 Task: Change  the formatting of the data to 'Which is Less than 5, 'In conditional formating, put the option 'Green Fill with Dark Green Text. . 'add another formatting option Format As Table, insert the option 'Orang Table style Medium 3 'In the sheet  Expense Log Sheetbook
Action: Mouse moved to (582, 53)
Screenshot: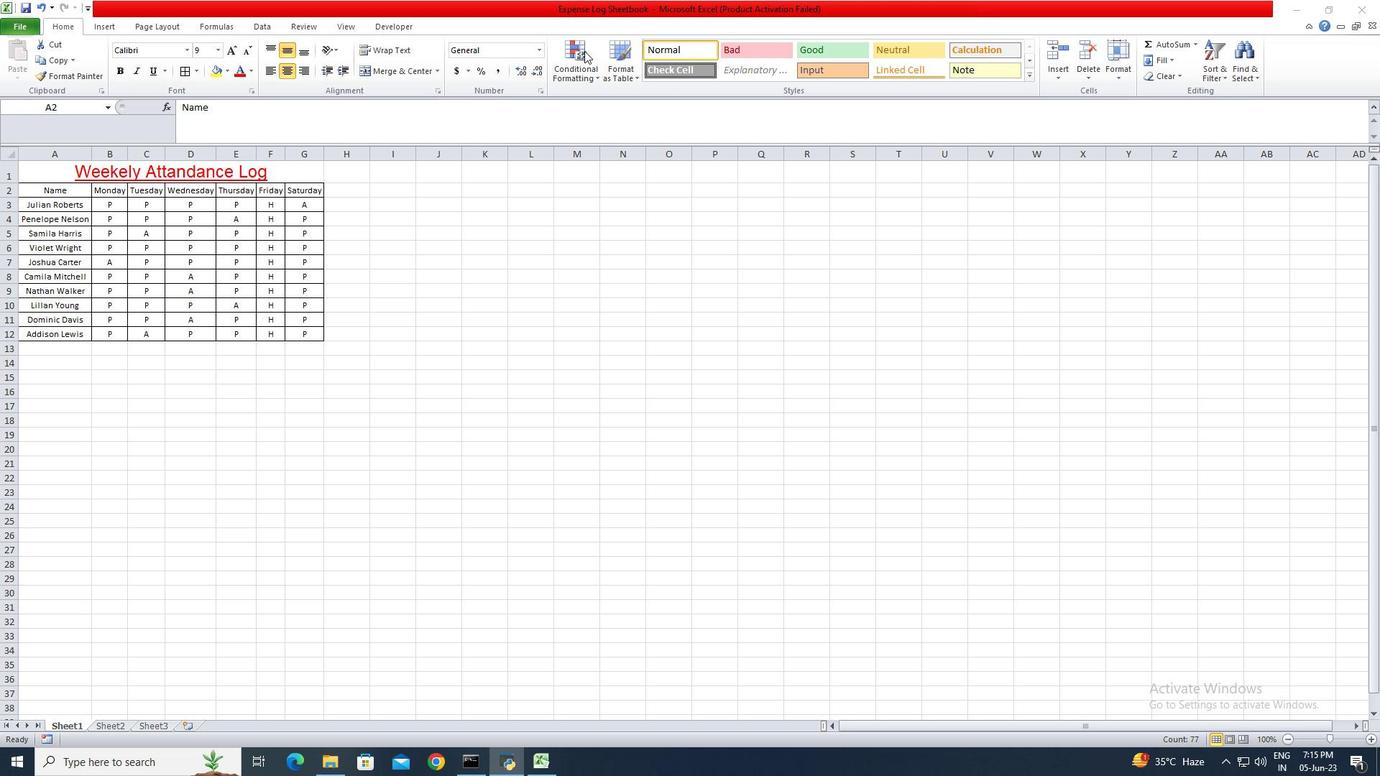 
Action: Mouse pressed left at (582, 53)
Screenshot: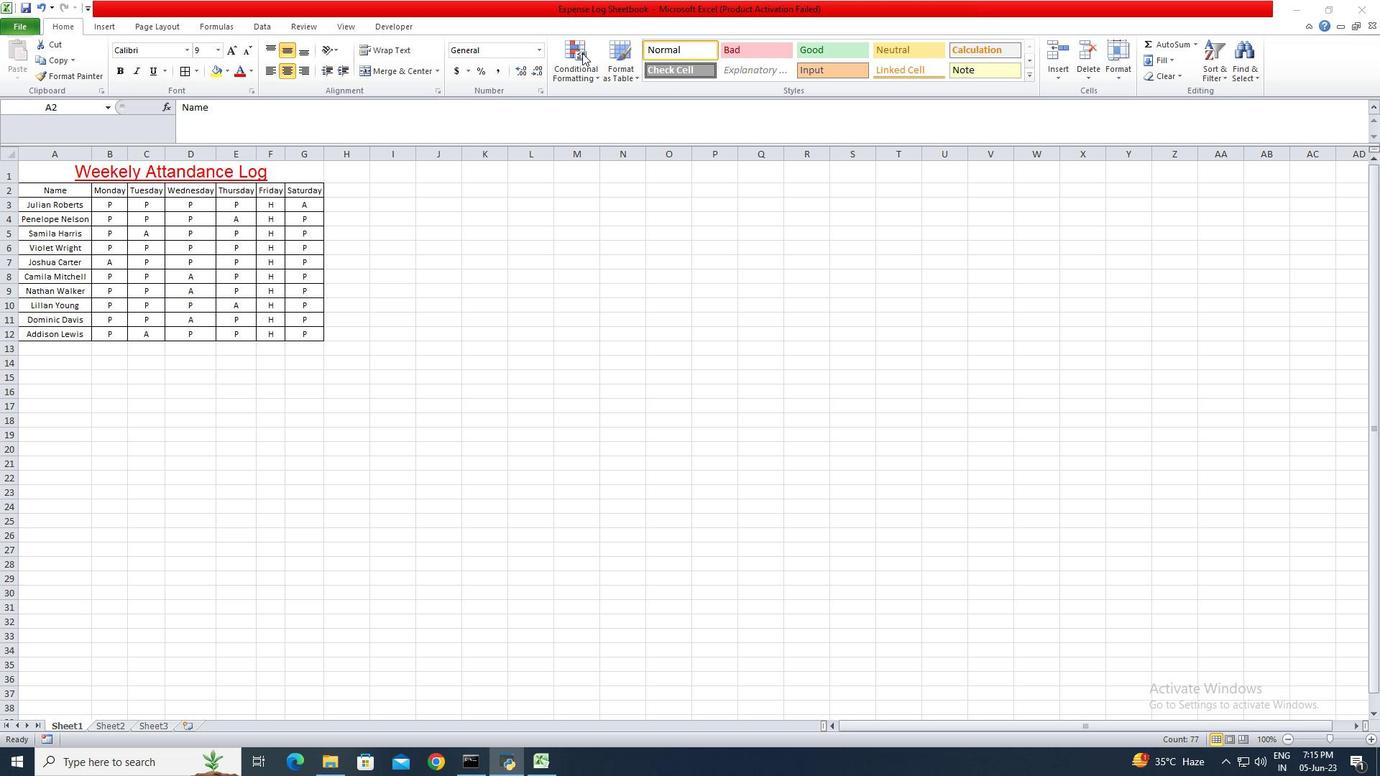 
Action: Mouse moved to (575, 66)
Screenshot: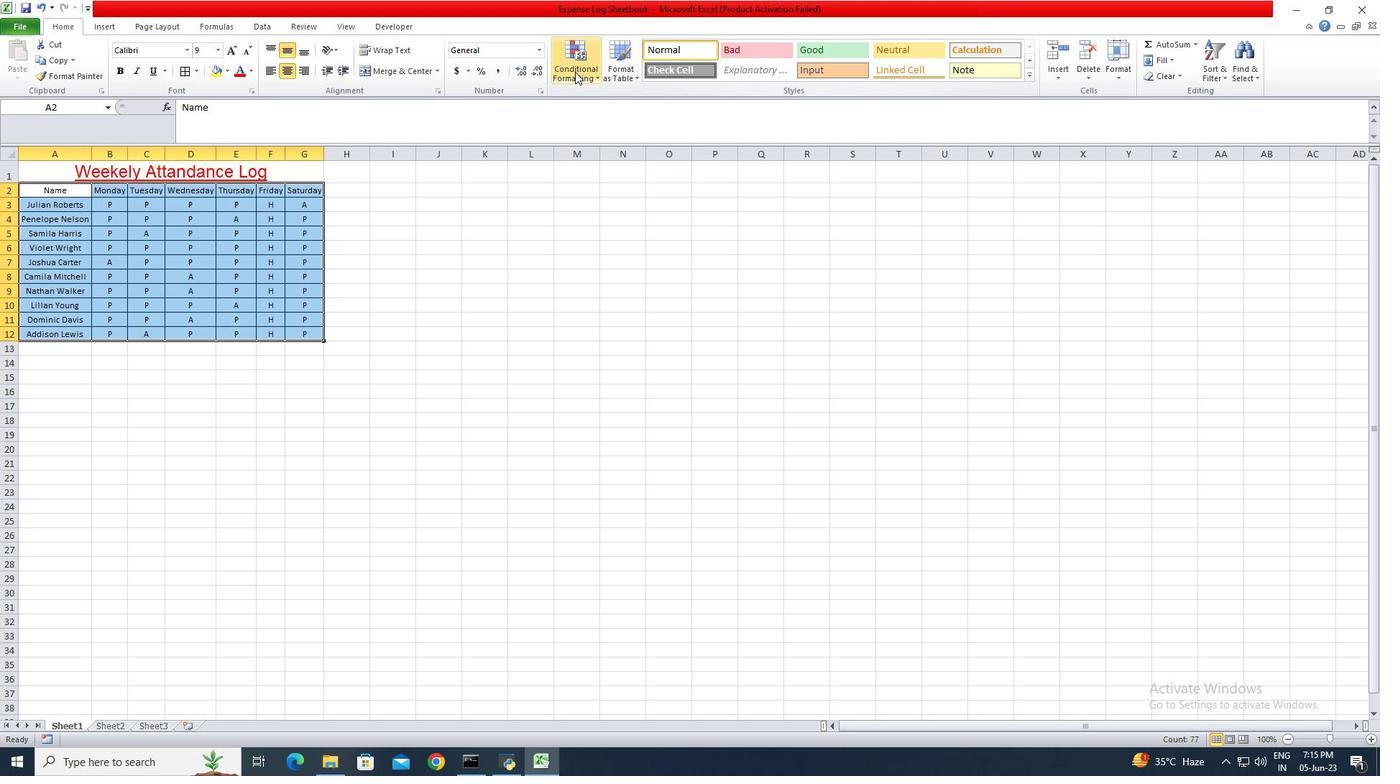 
Action: Mouse pressed left at (575, 66)
Screenshot: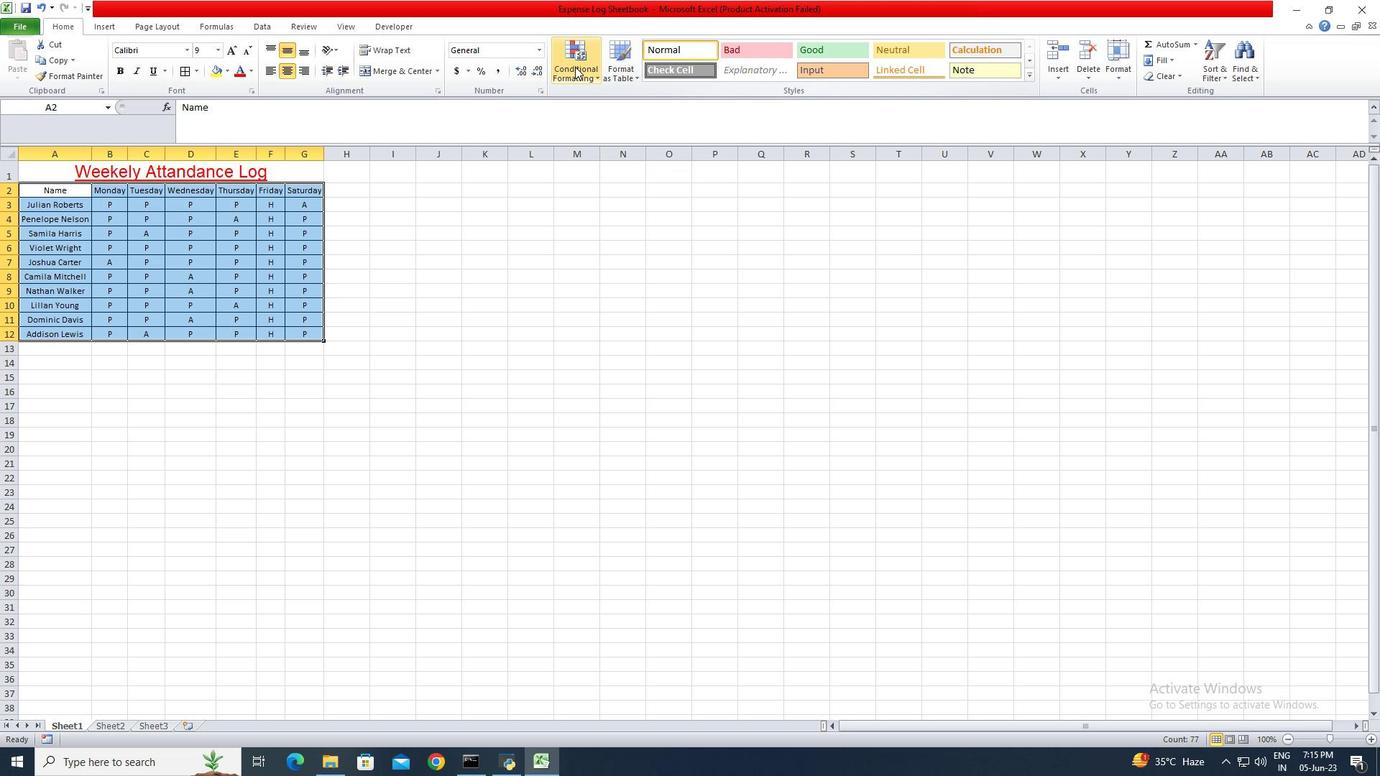 
Action: Mouse moved to (586, 99)
Screenshot: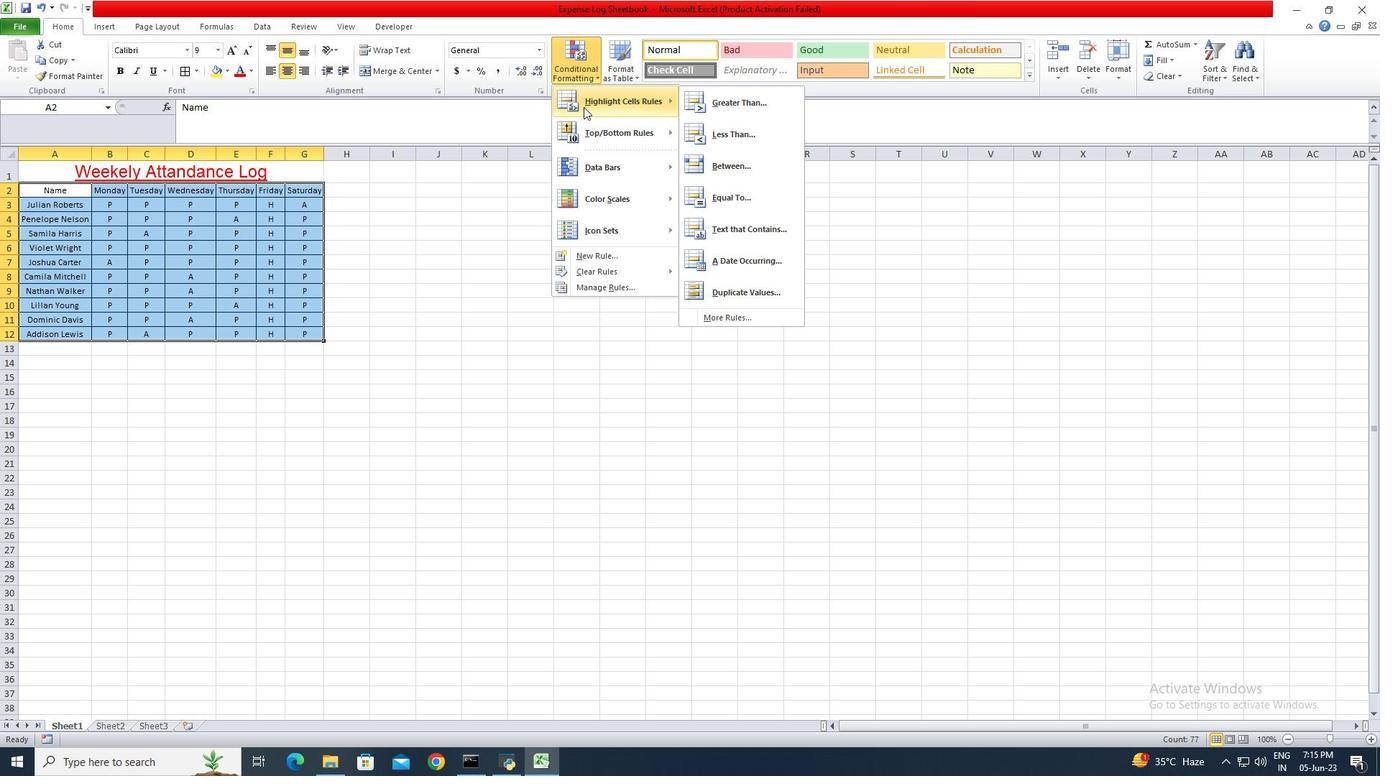 
Action: Mouse pressed left at (586, 99)
Screenshot: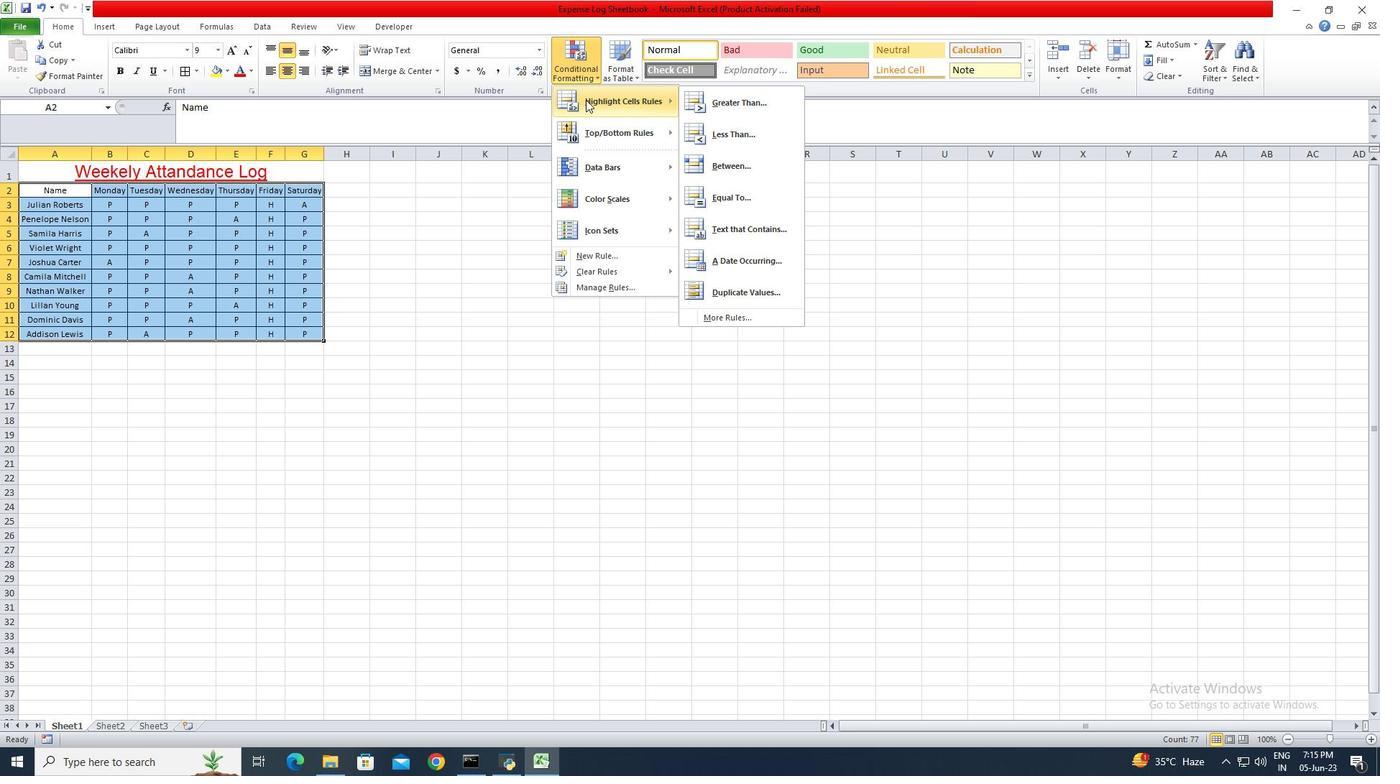 
Action: Mouse moved to (704, 138)
Screenshot: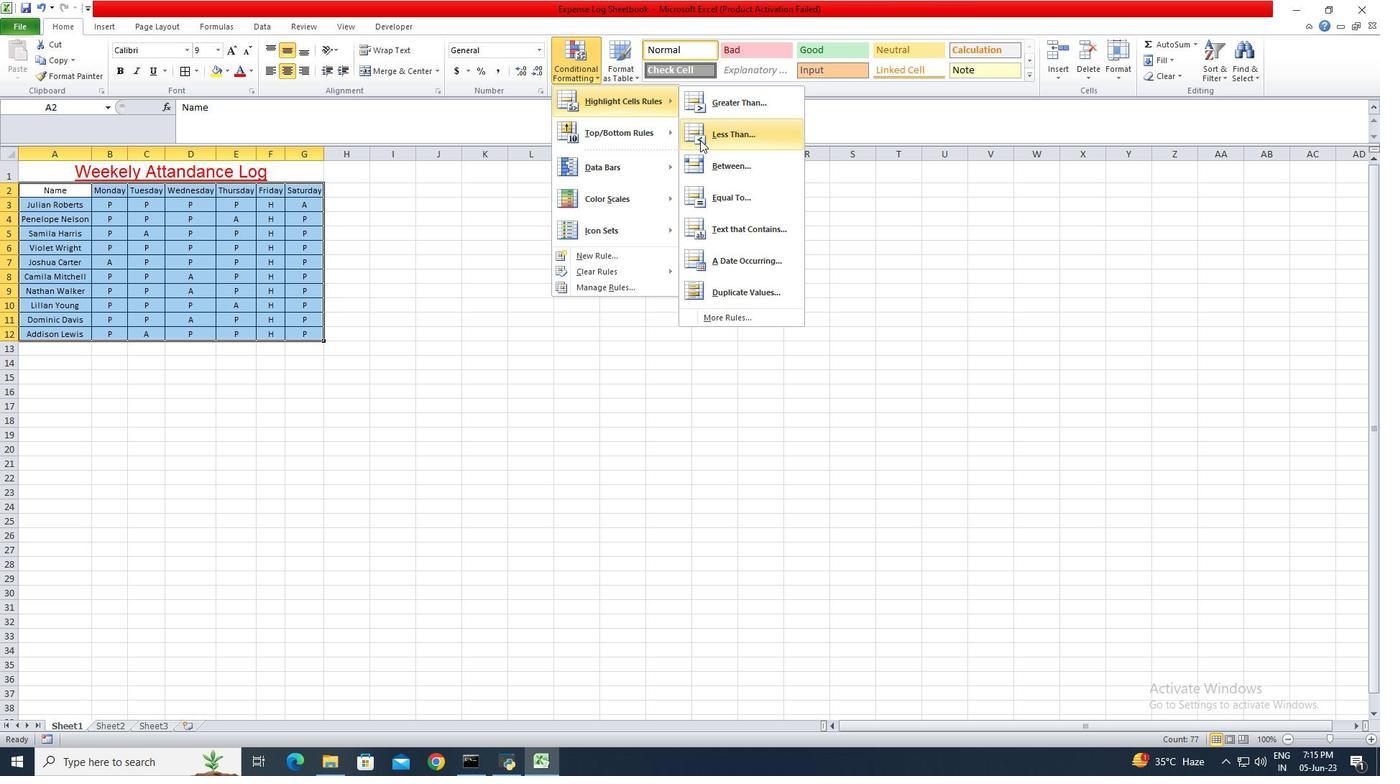 
Action: Mouse pressed left at (704, 138)
Screenshot: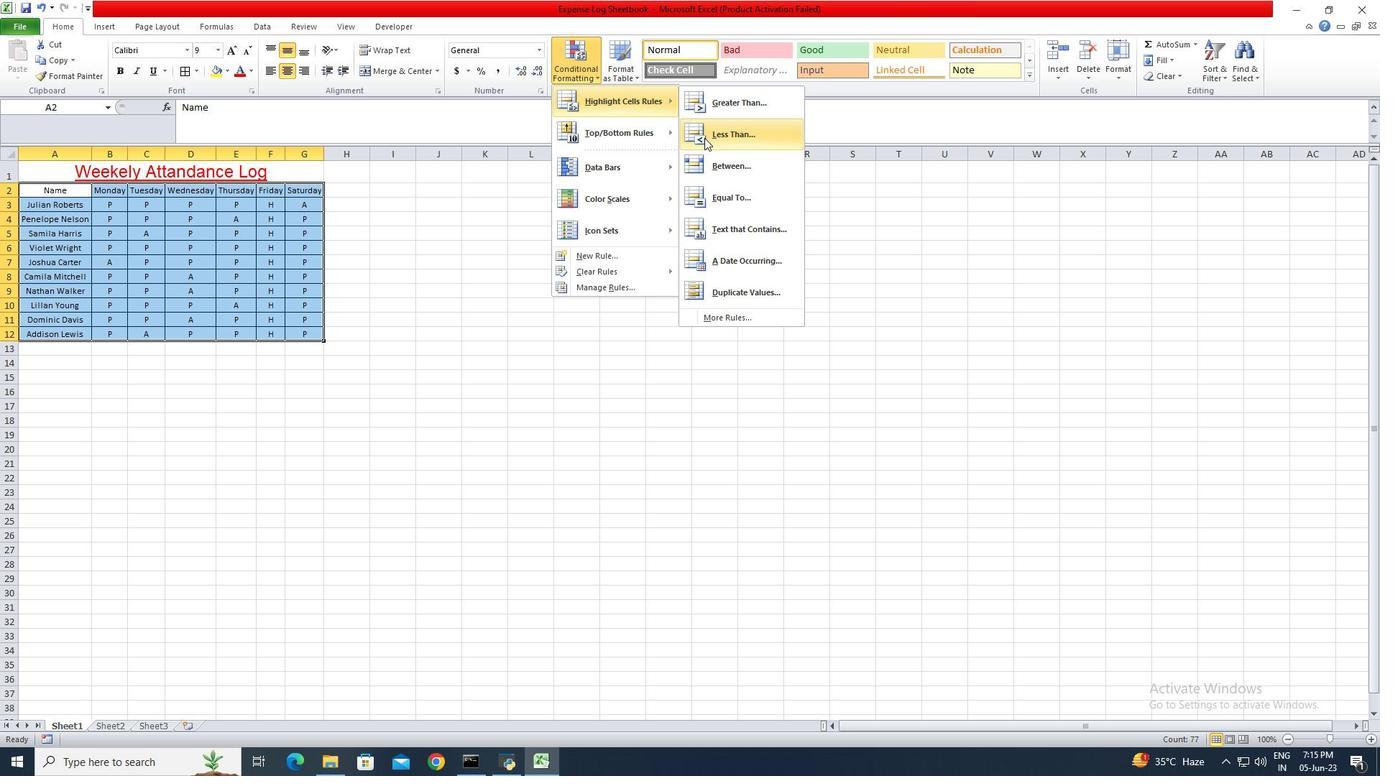
Action: Mouse moved to (54, 201)
Screenshot: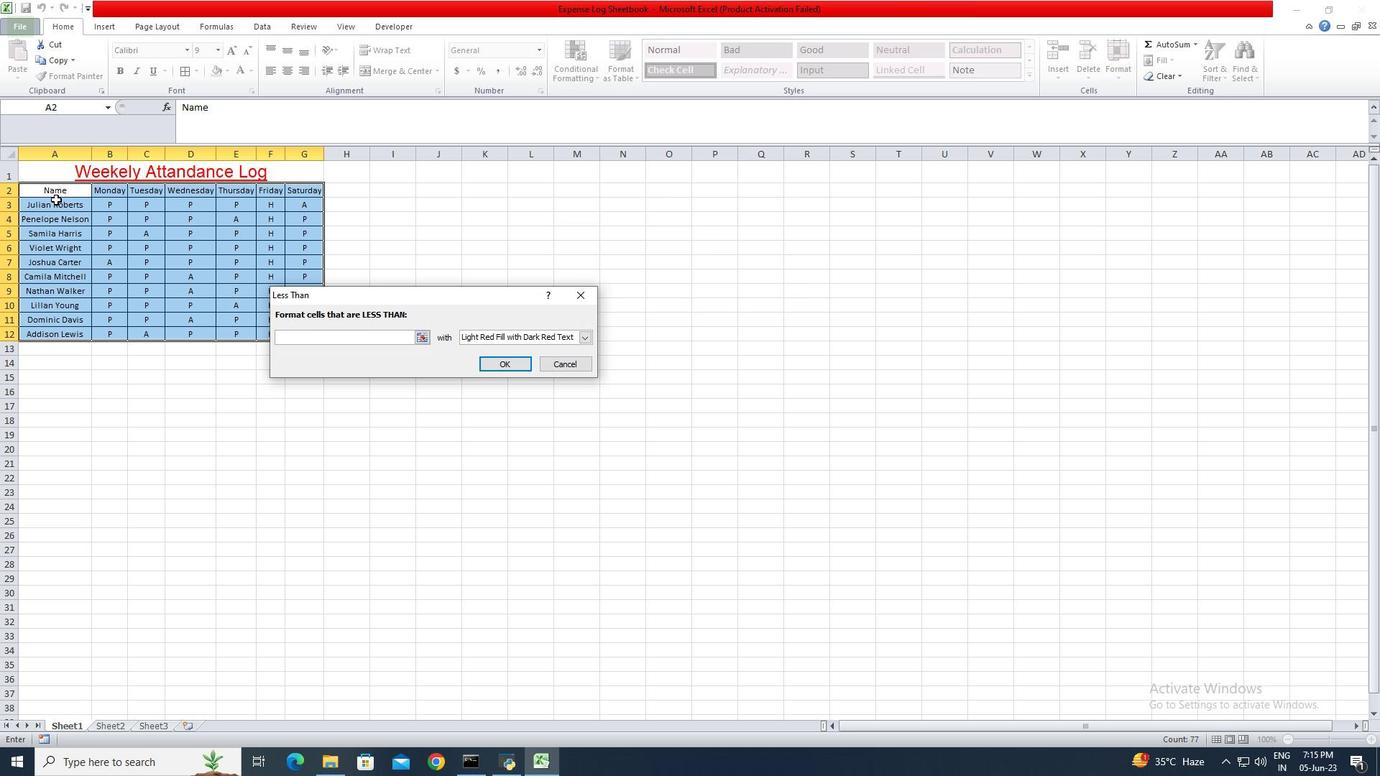 
Action: Mouse pressed left at (54, 201)
Screenshot: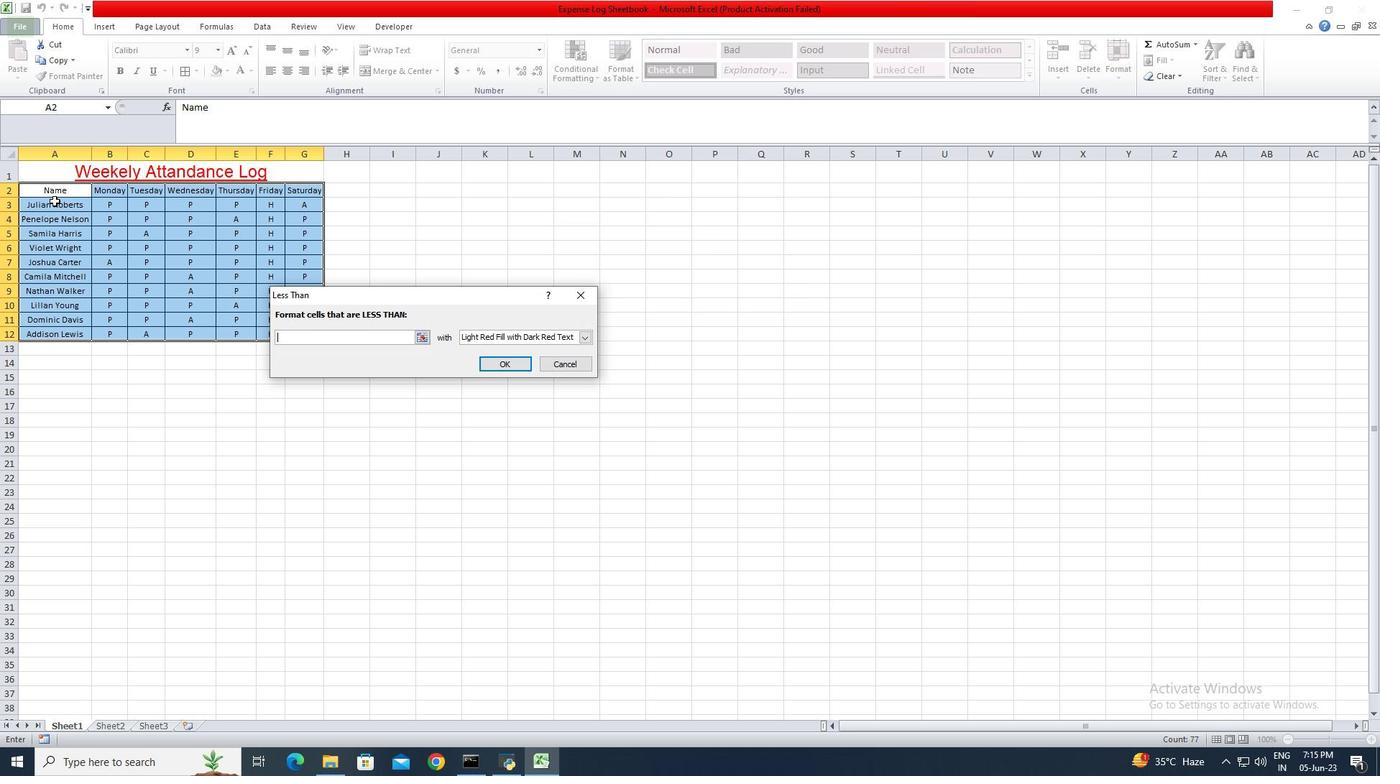 
Action: Mouse moved to (582, 335)
Screenshot: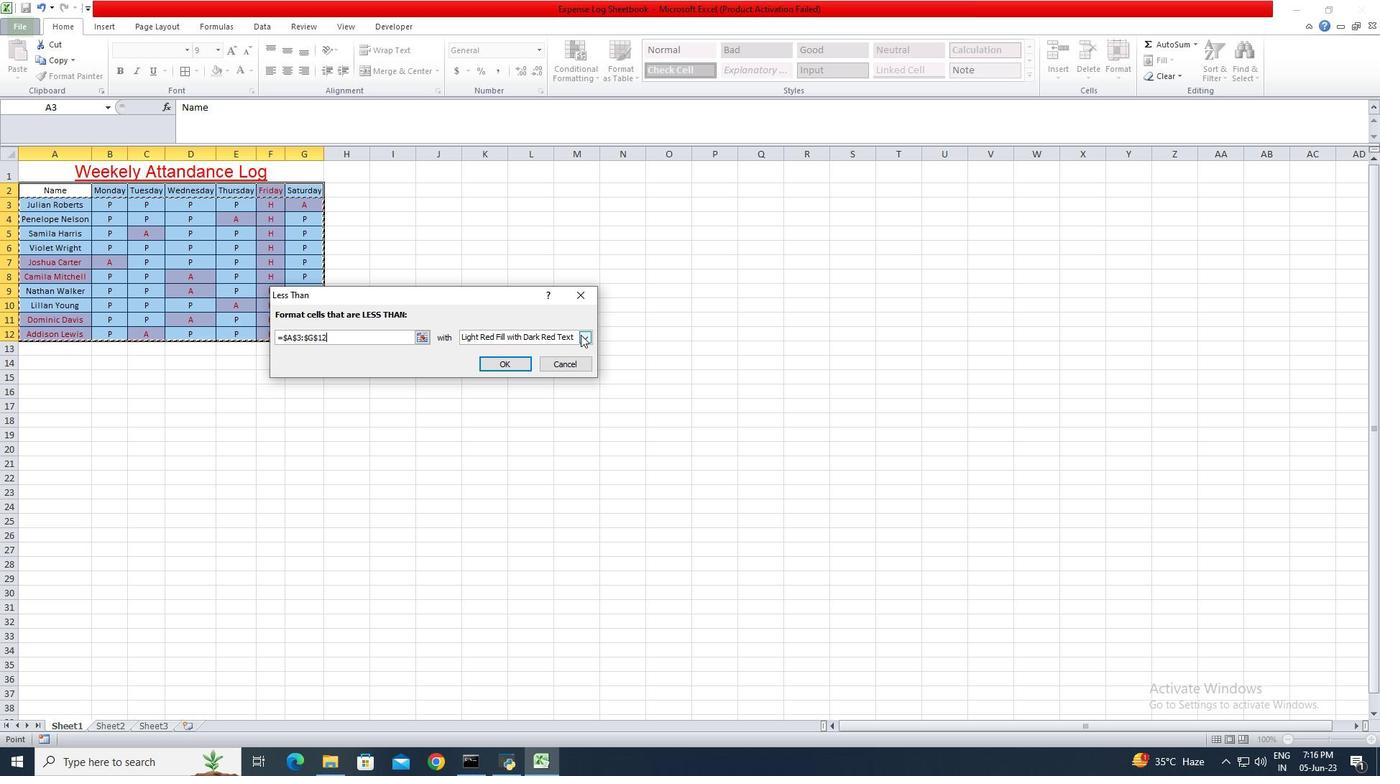 
Action: Mouse pressed left at (582, 335)
Screenshot: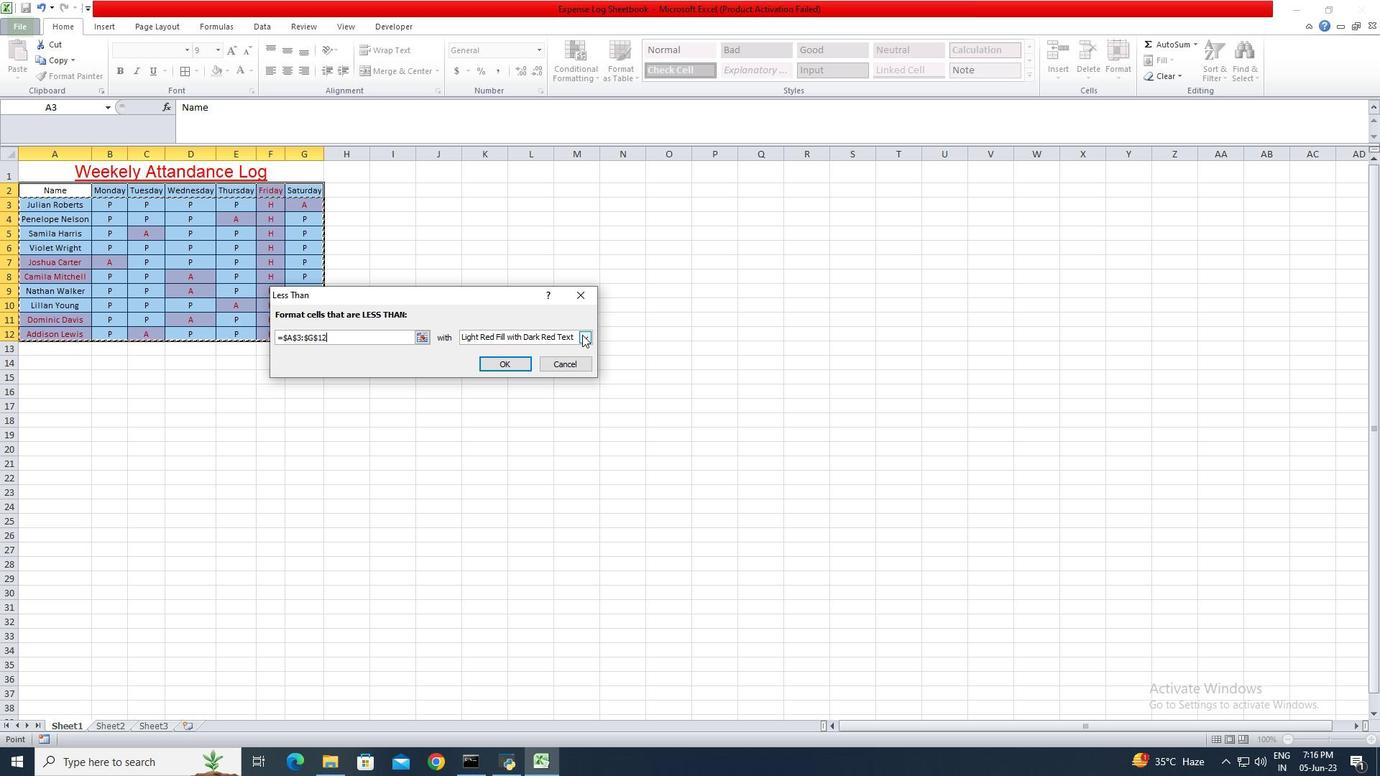 
Action: Mouse moved to (532, 366)
Screenshot: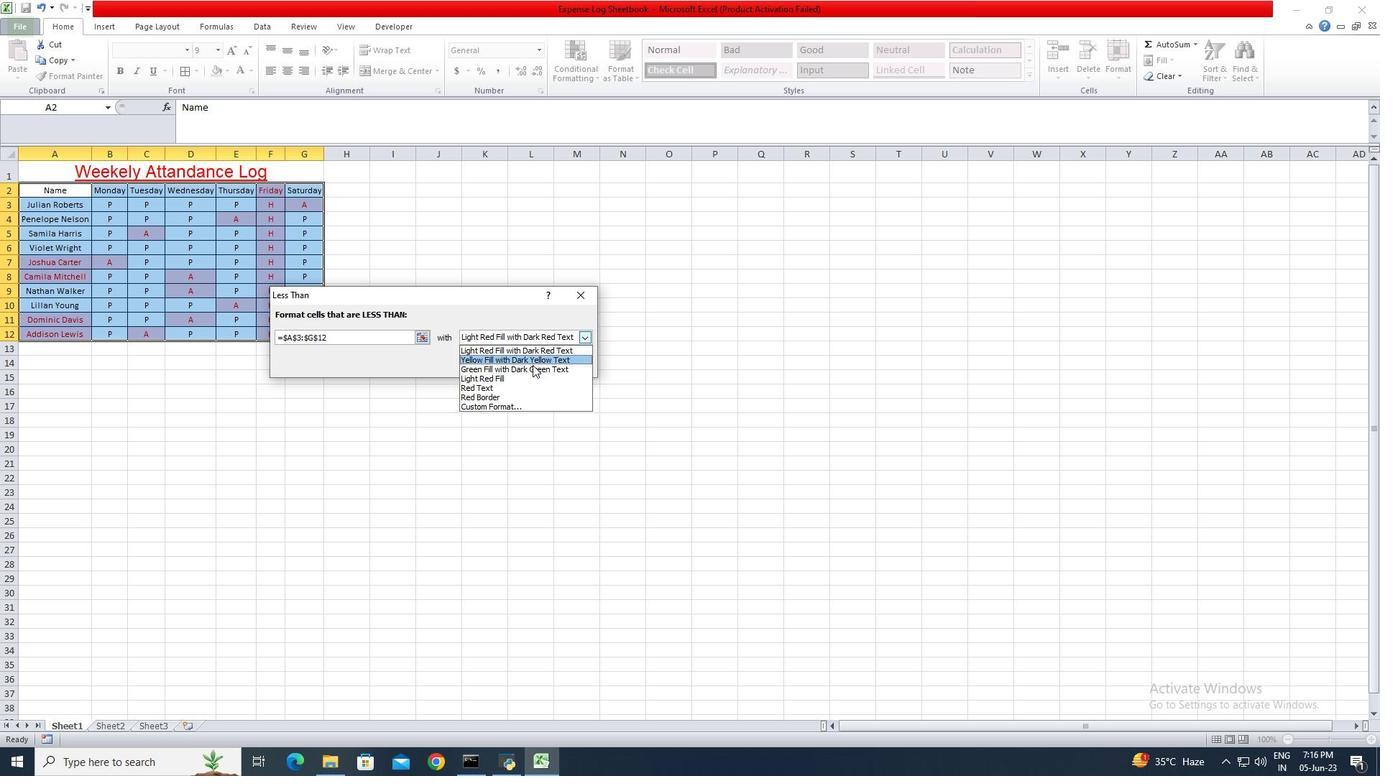 
Action: Mouse pressed left at (532, 366)
Screenshot: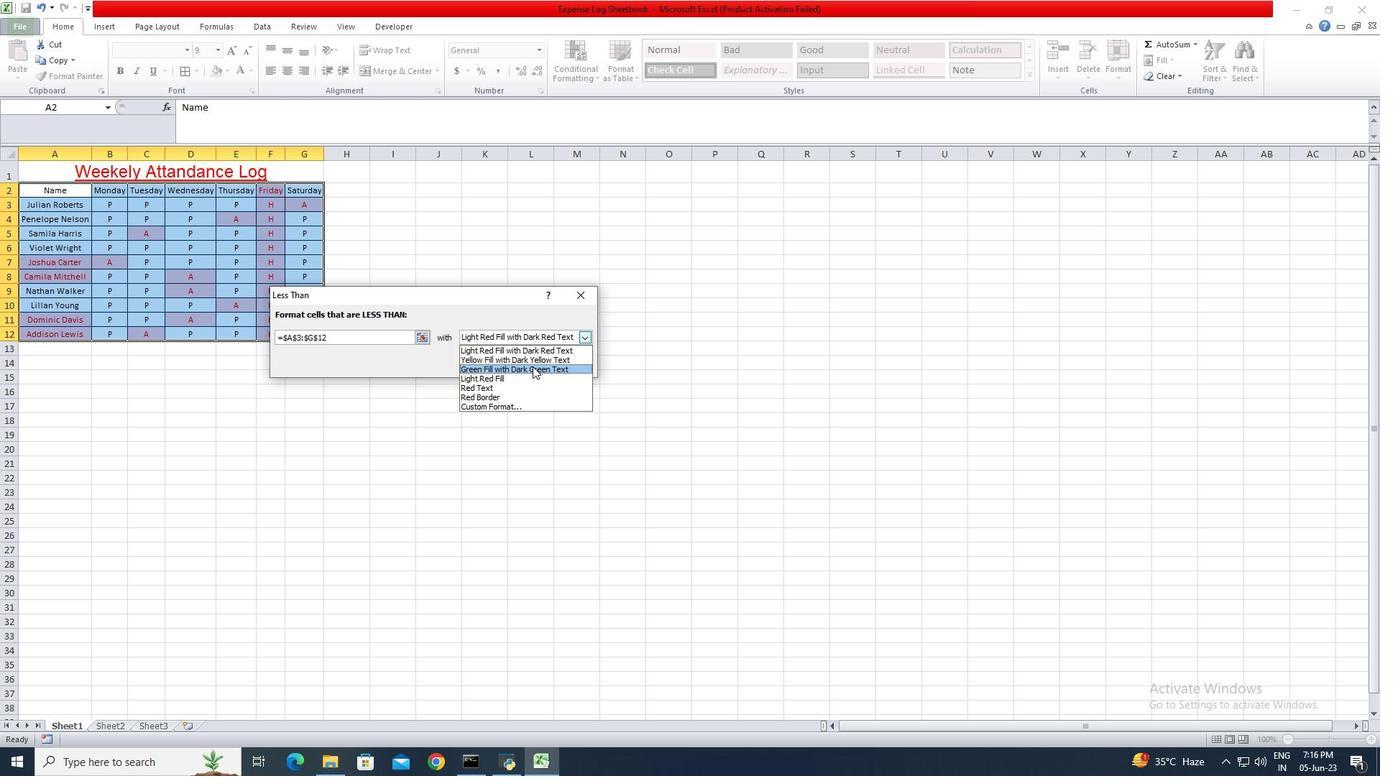 
Action: Mouse moved to (509, 366)
Screenshot: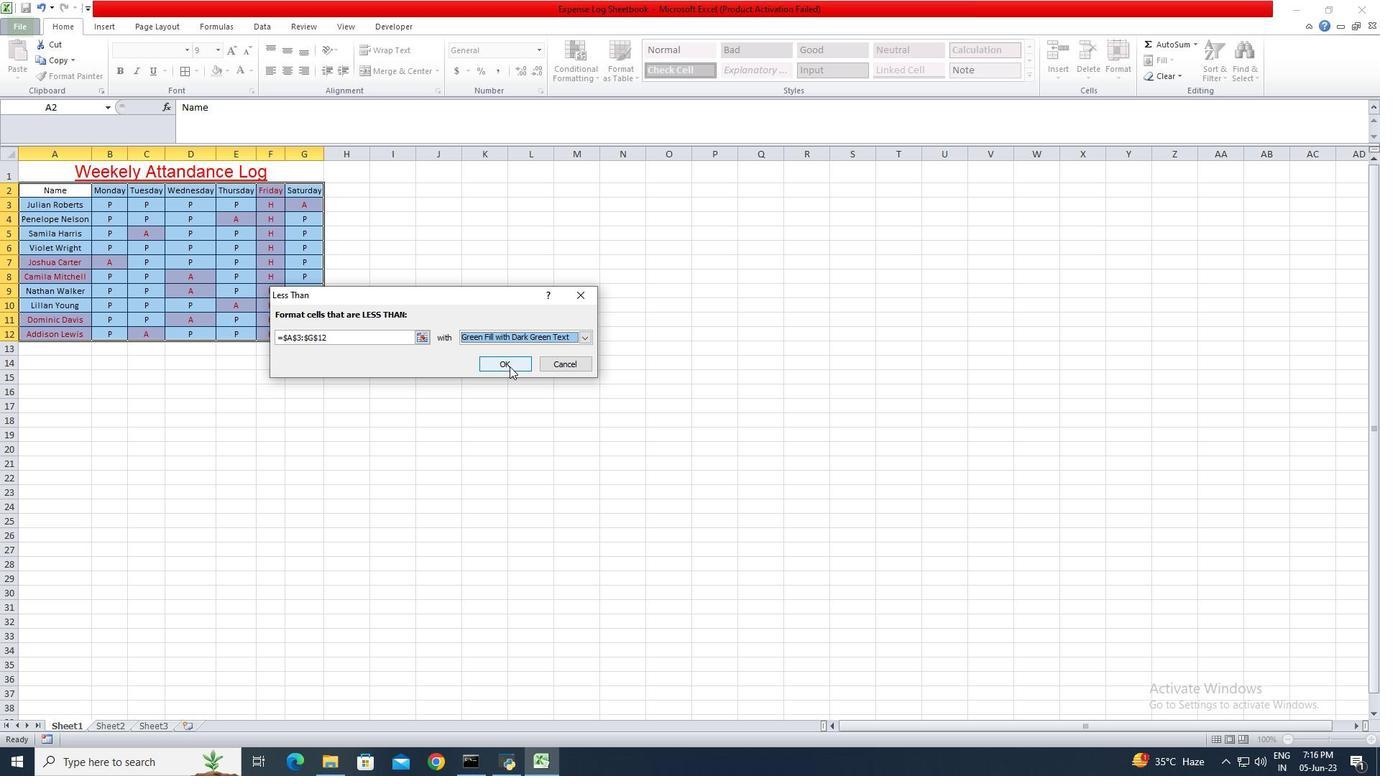 
Action: Mouse pressed left at (509, 366)
Screenshot: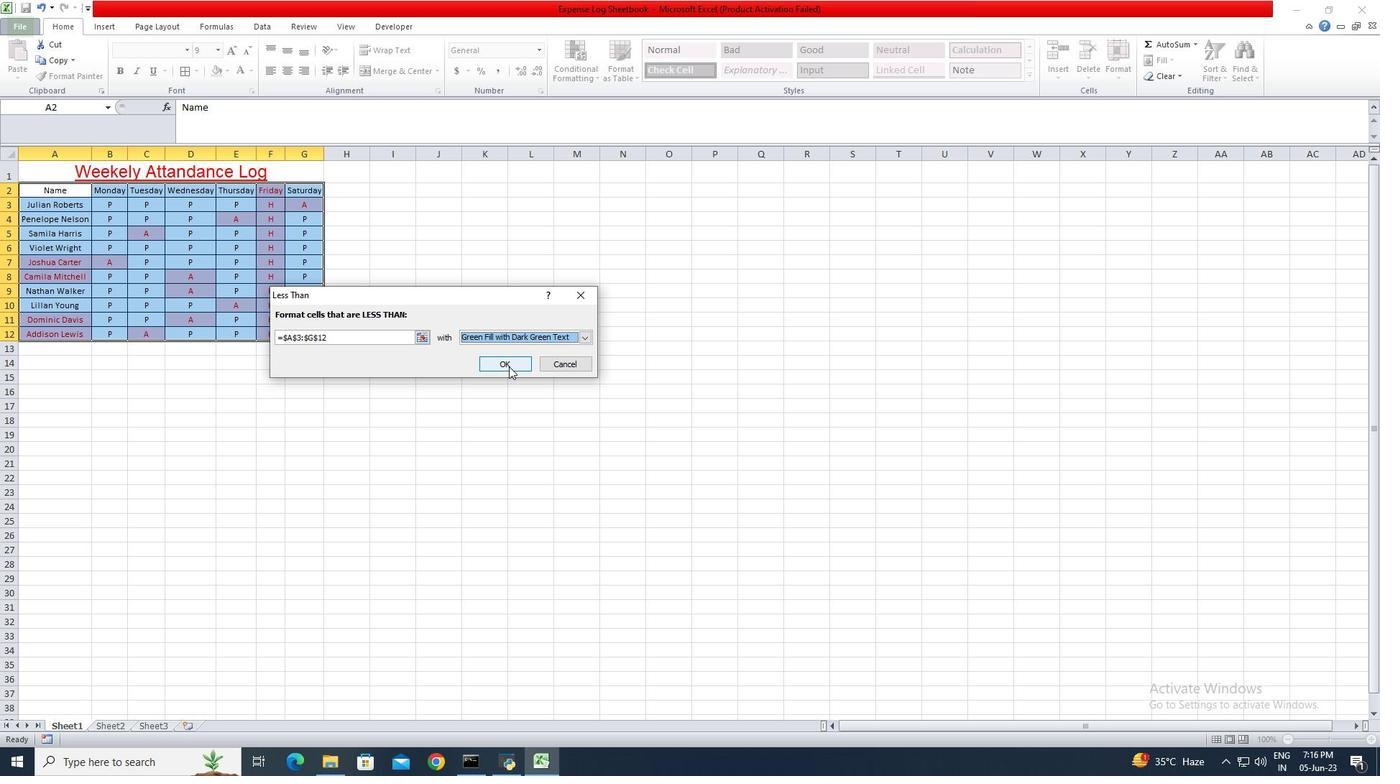 
Action: Mouse moved to (897, 358)
Screenshot: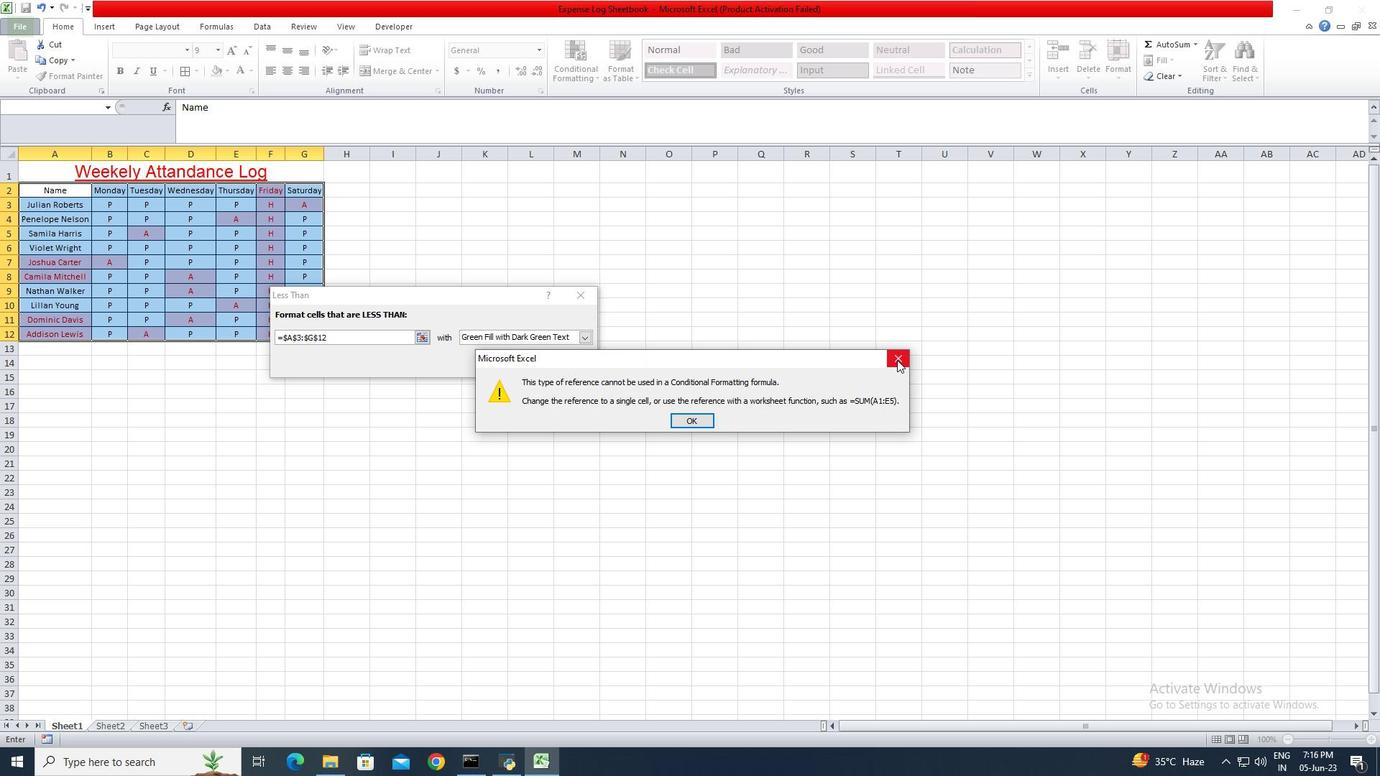 
Action: Mouse pressed left at (897, 358)
Screenshot: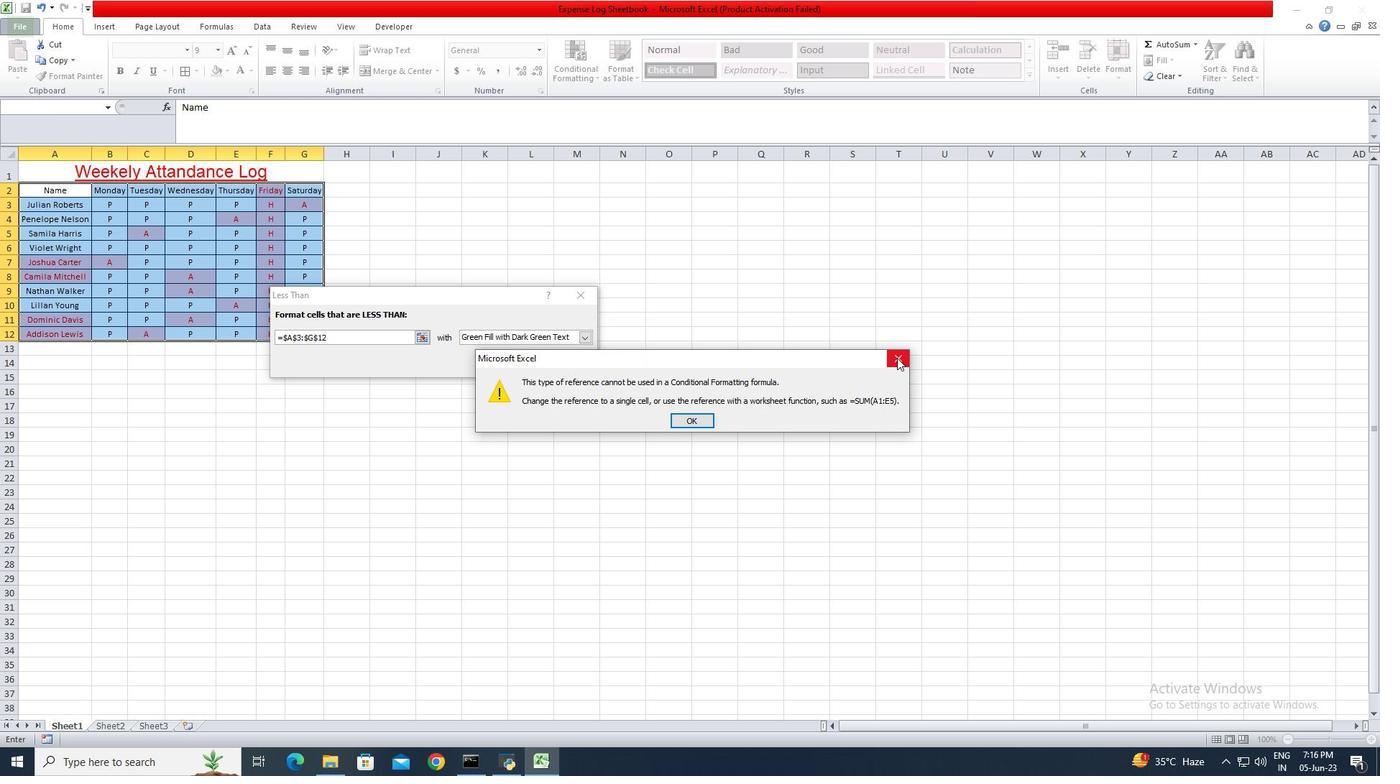 
Action: Mouse moved to (577, 290)
Screenshot: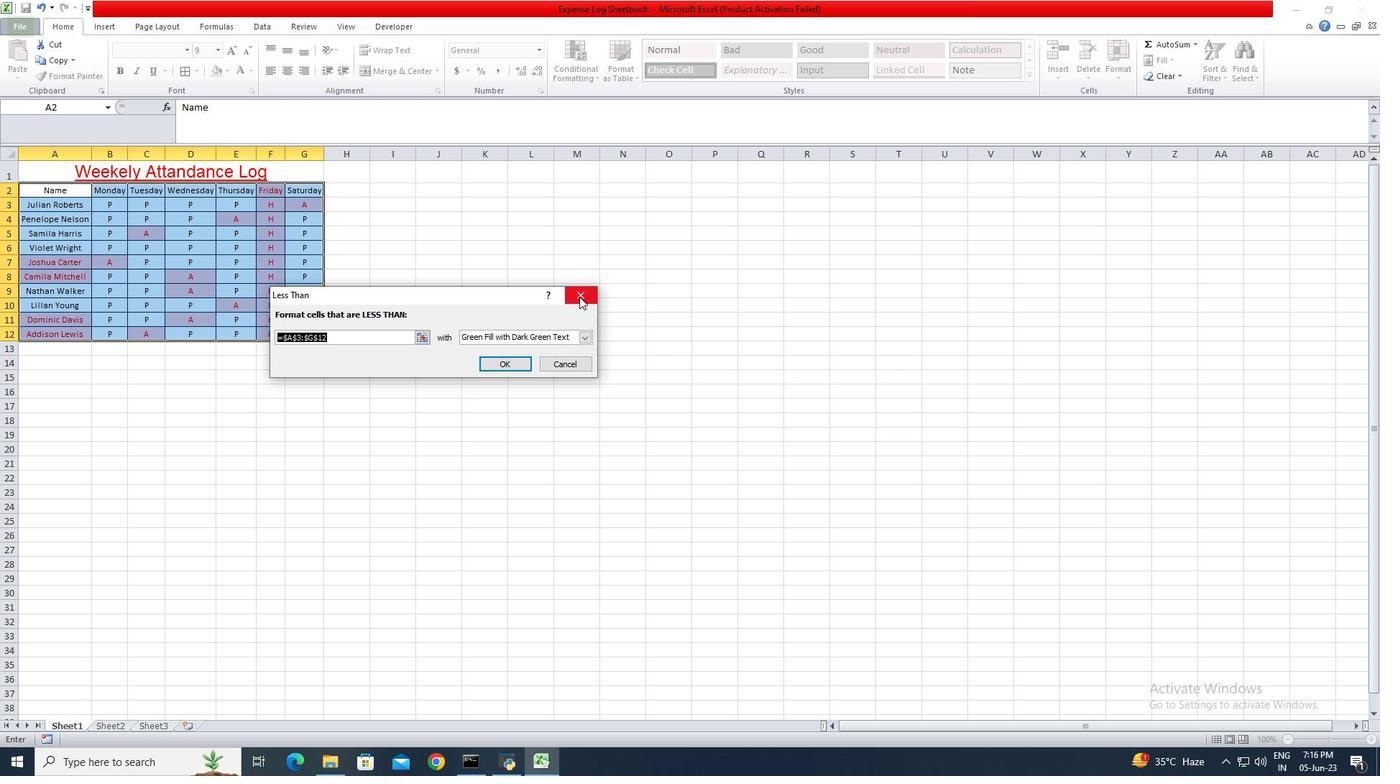 
Action: Mouse pressed left at (577, 290)
Screenshot: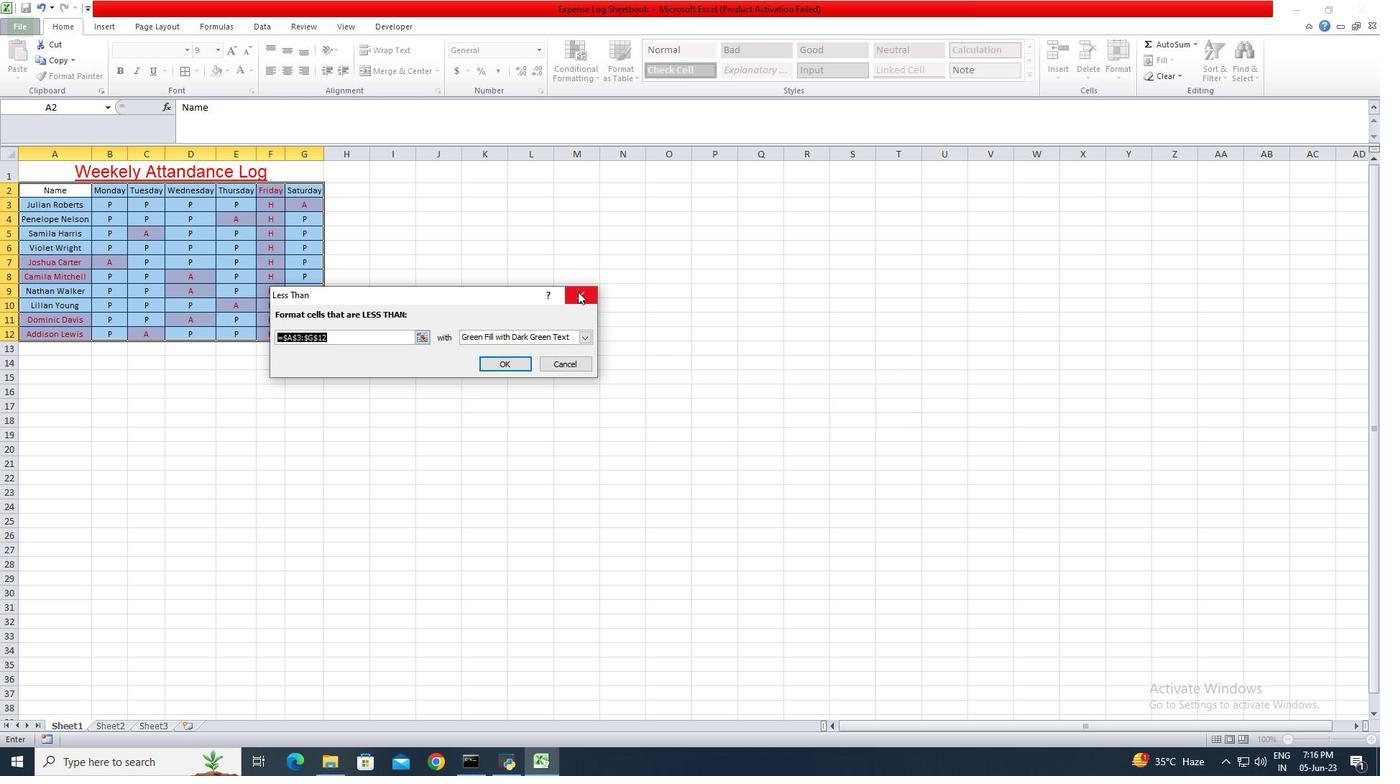 
Action: Mouse moved to (615, 64)
Screenshot: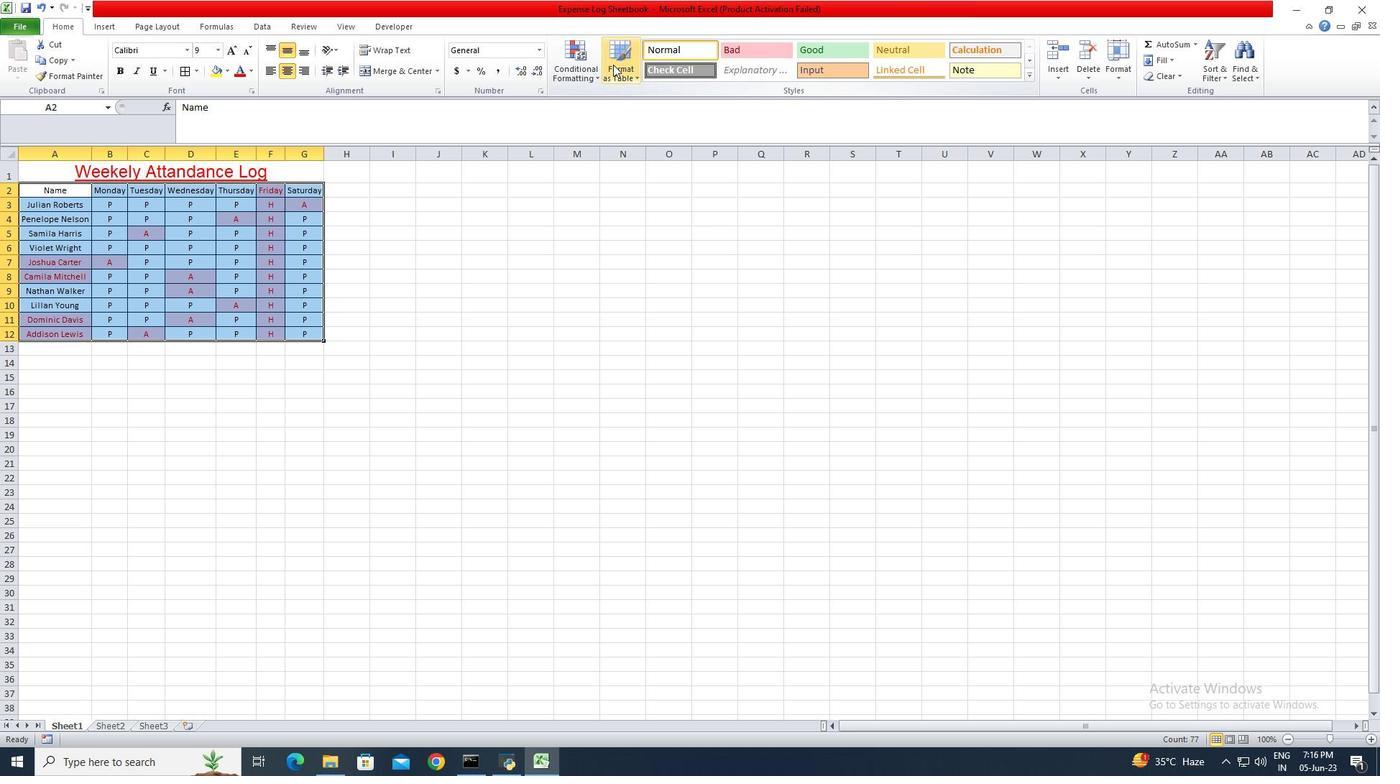
Action: Mouse pressed left at (615, 64)
Screenshot: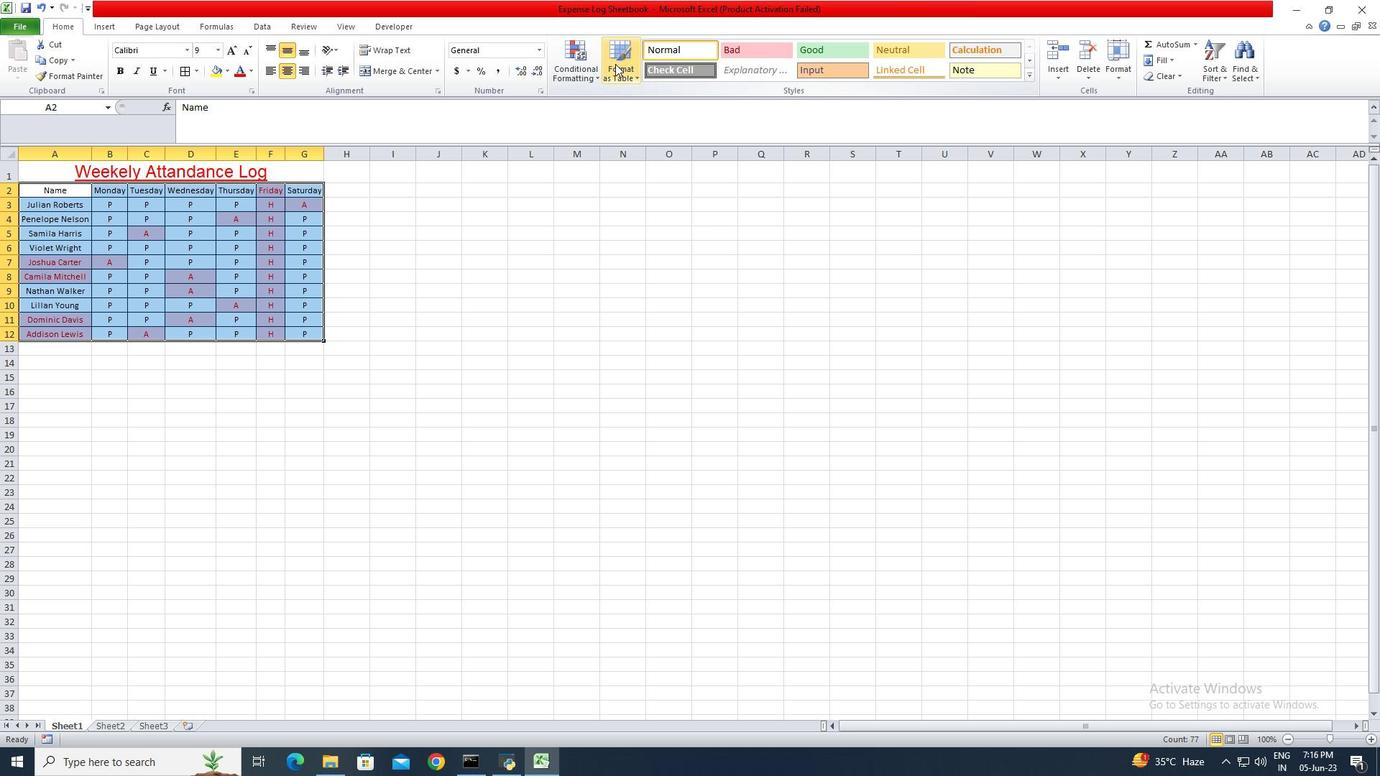 
Action: Mouse moved to (718, 243)
Screenshot: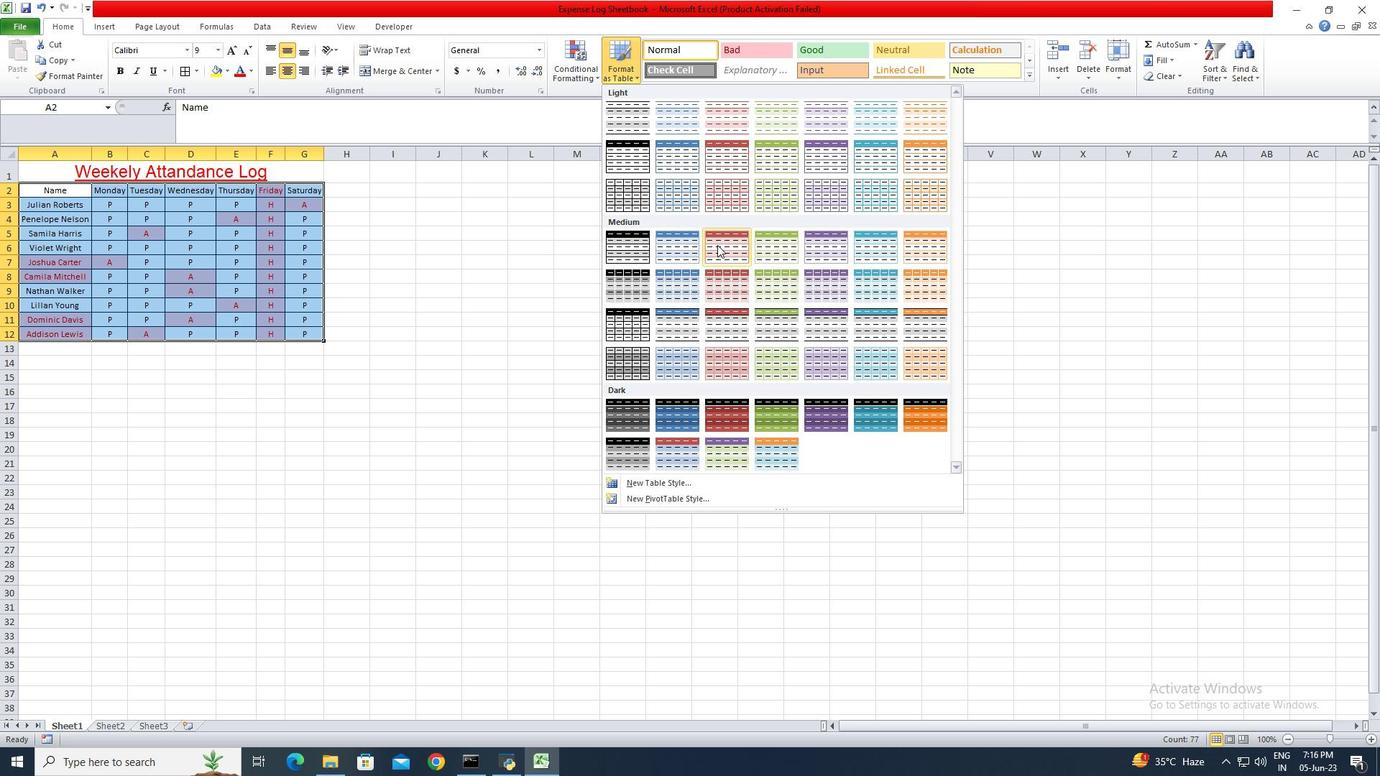 
Action: Mouse pressed left at (718, 243)
Screenshot: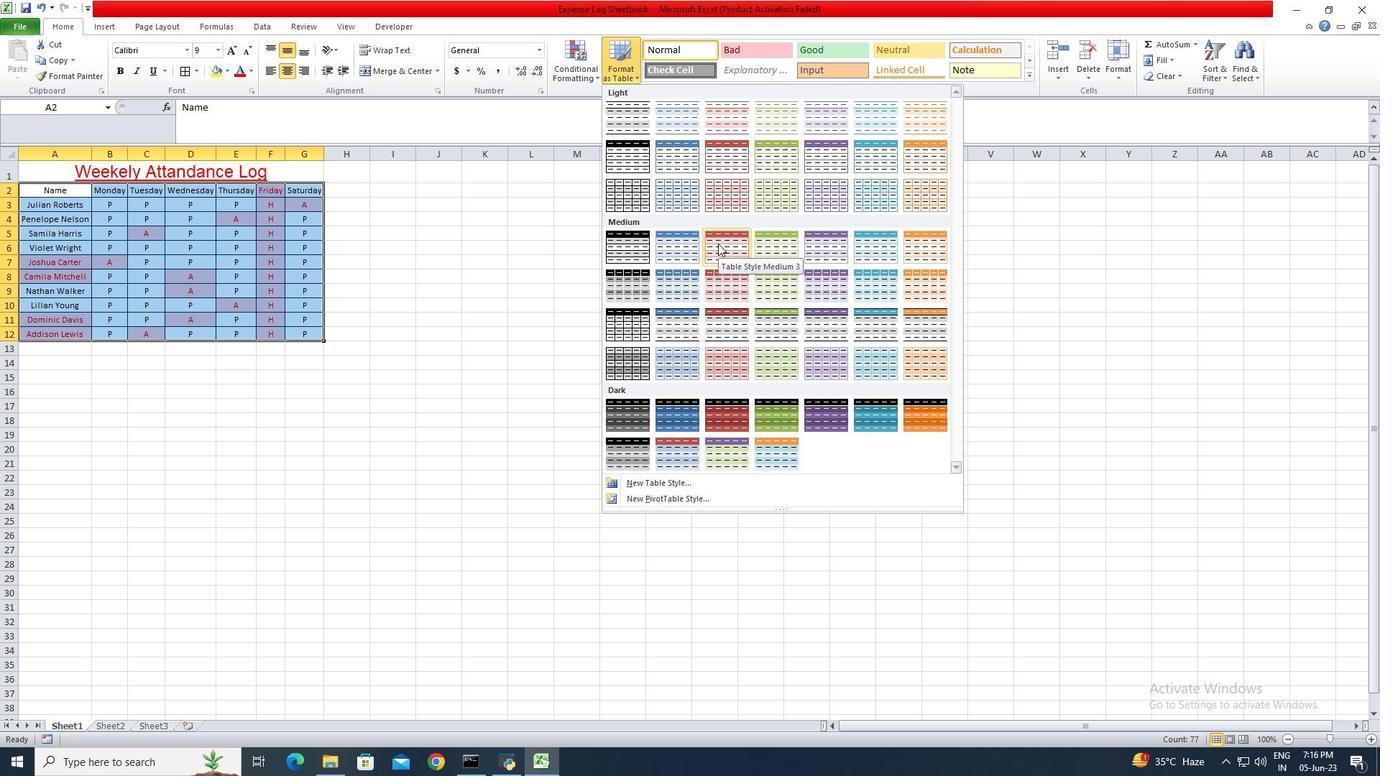 
Action: Mouse moved to (428, 358)
Screenshot: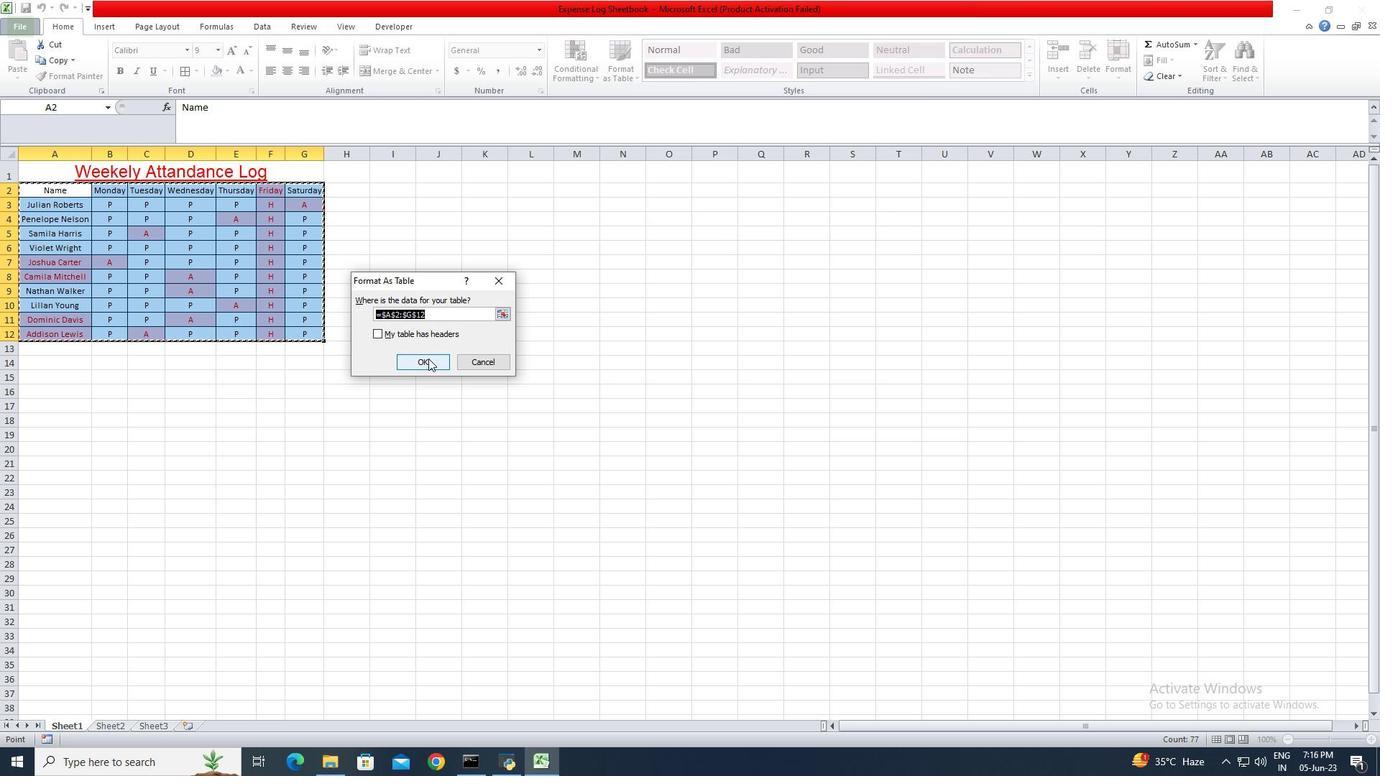 
Action: Mouse pressed left at (428, 358)
Screenshot: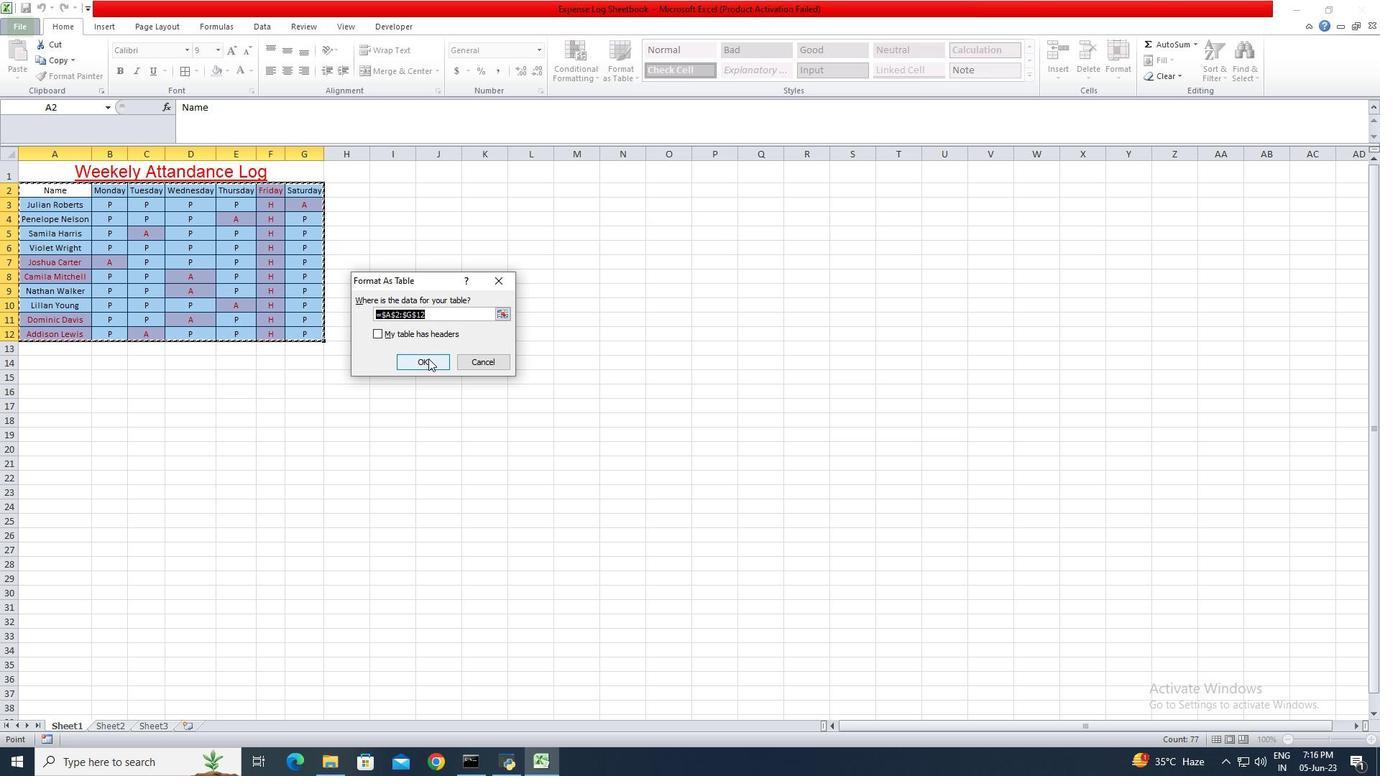 
Action: Mouse moved to (29, 21)
Screenshot: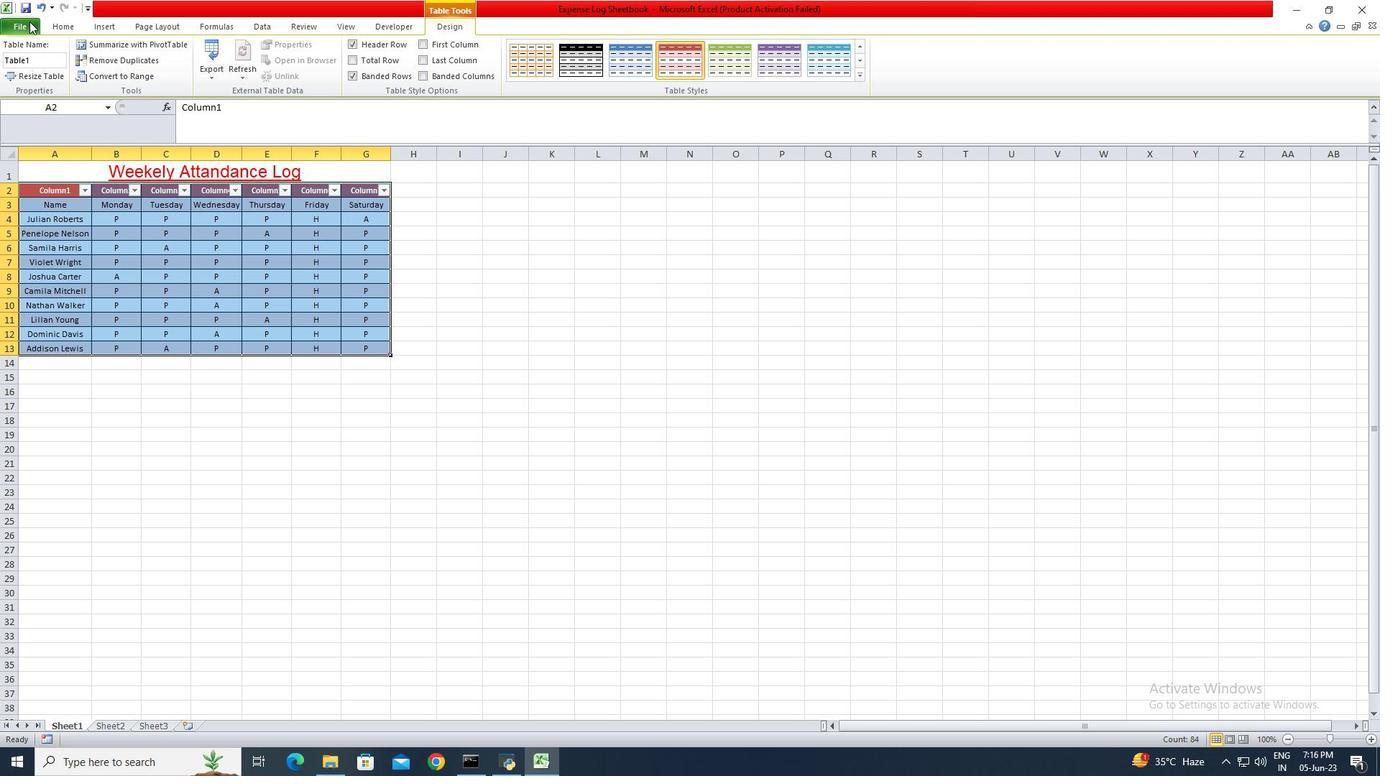 
Action: Mouse pressed left at (29, 21)
Screenshot: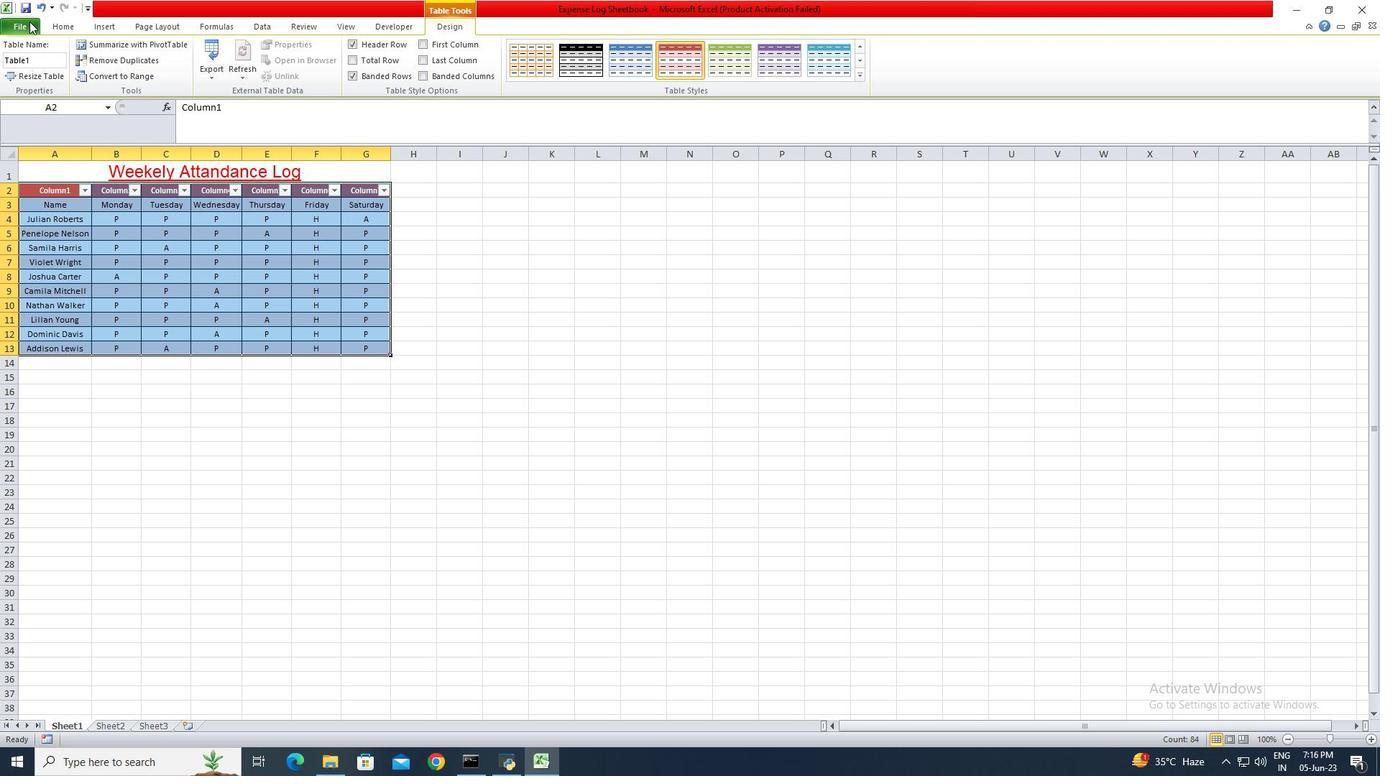 
Action: Mouse moved to (53, 53)
Screenshot: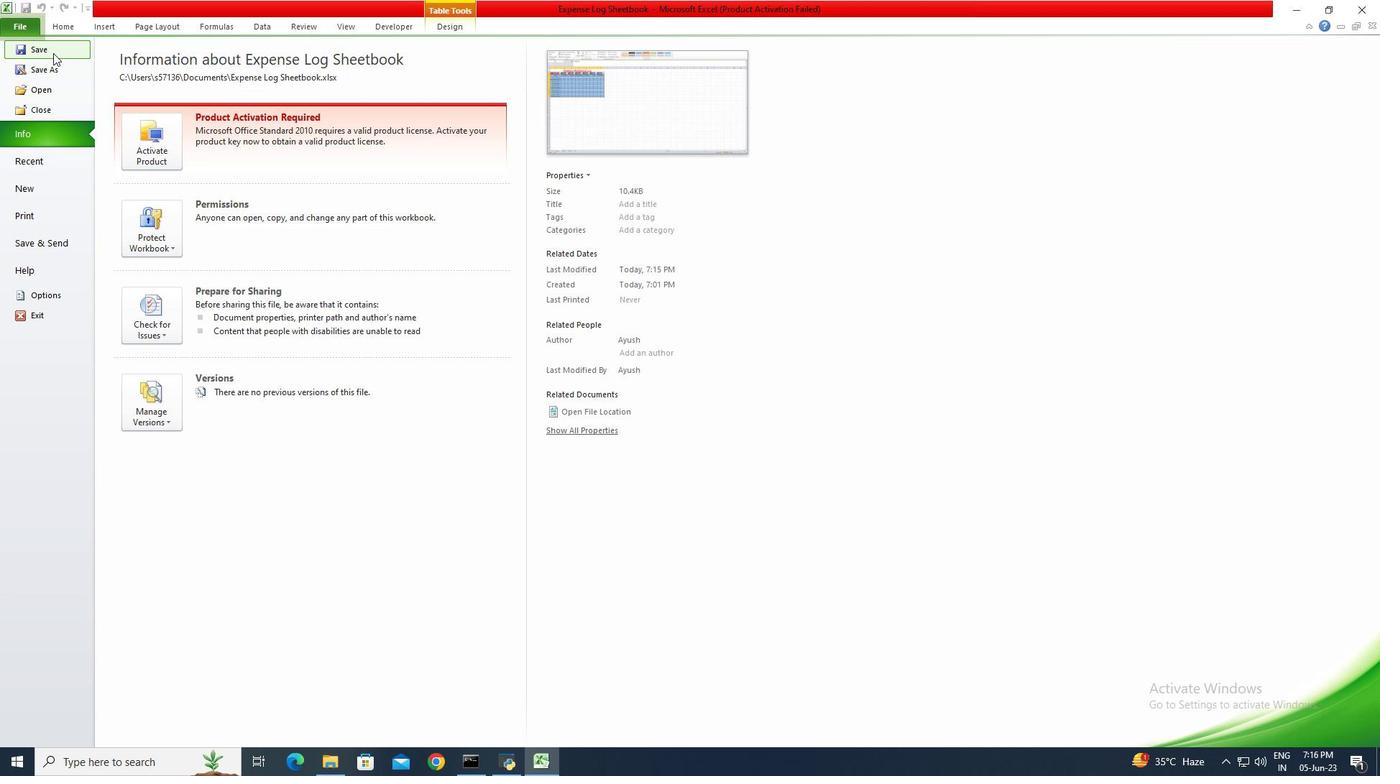
Action: Mouse pressed left at (53, 53)
Screenshot: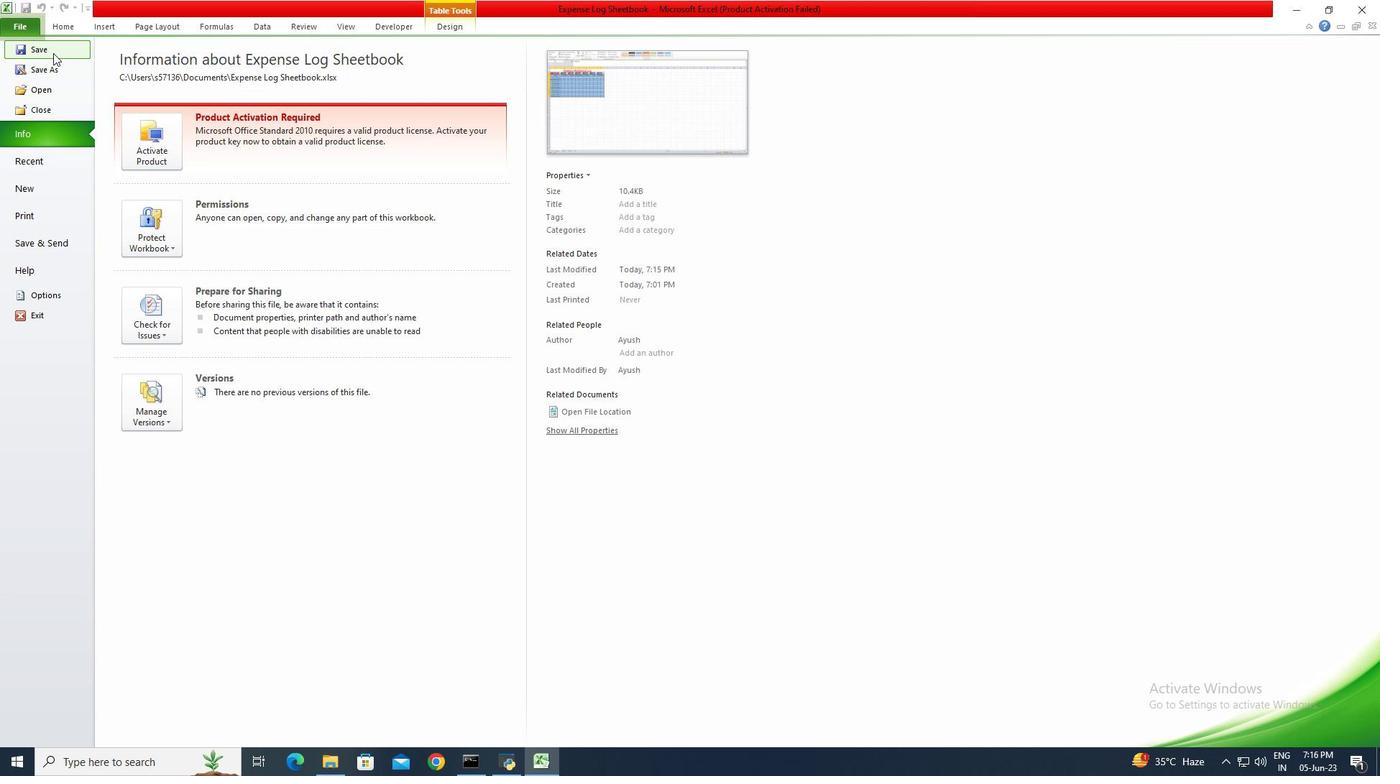 
